Task: Use the formula "Count" in spreadsheet "Project protfolio".
Action: Mouse moved to (722, 111)
Screenshot: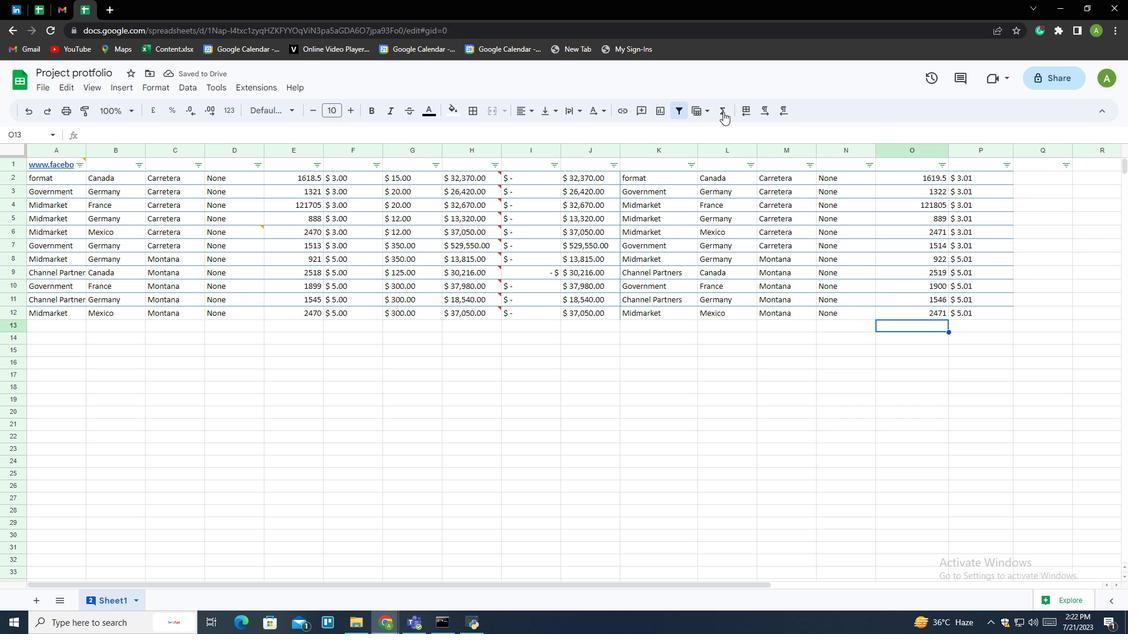 
Action: Mouse pressed left at (722, 111)
Screenshot: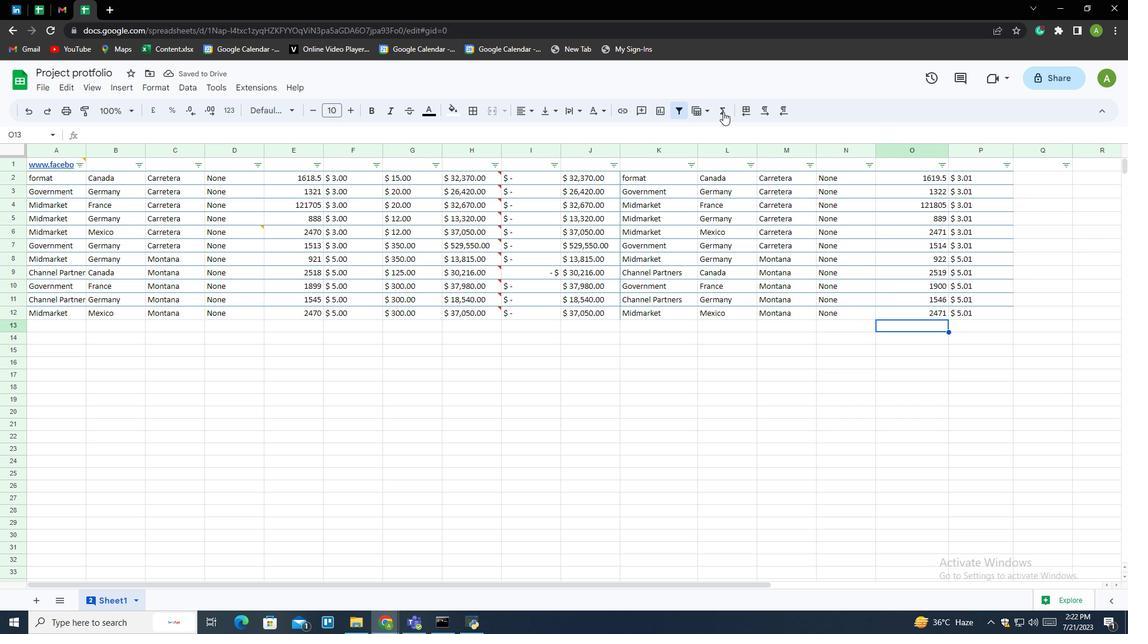 
Action: Mouse moved to (745, 162)
Screenshot: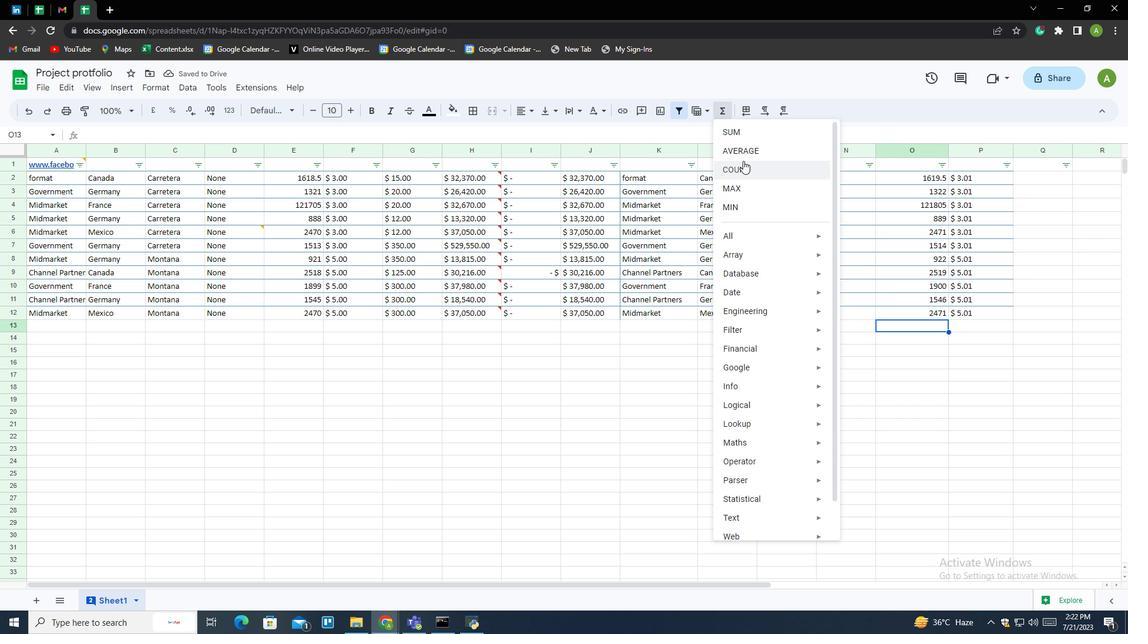 
Action: Mouse pressed left at (745, 162)
Screenshot: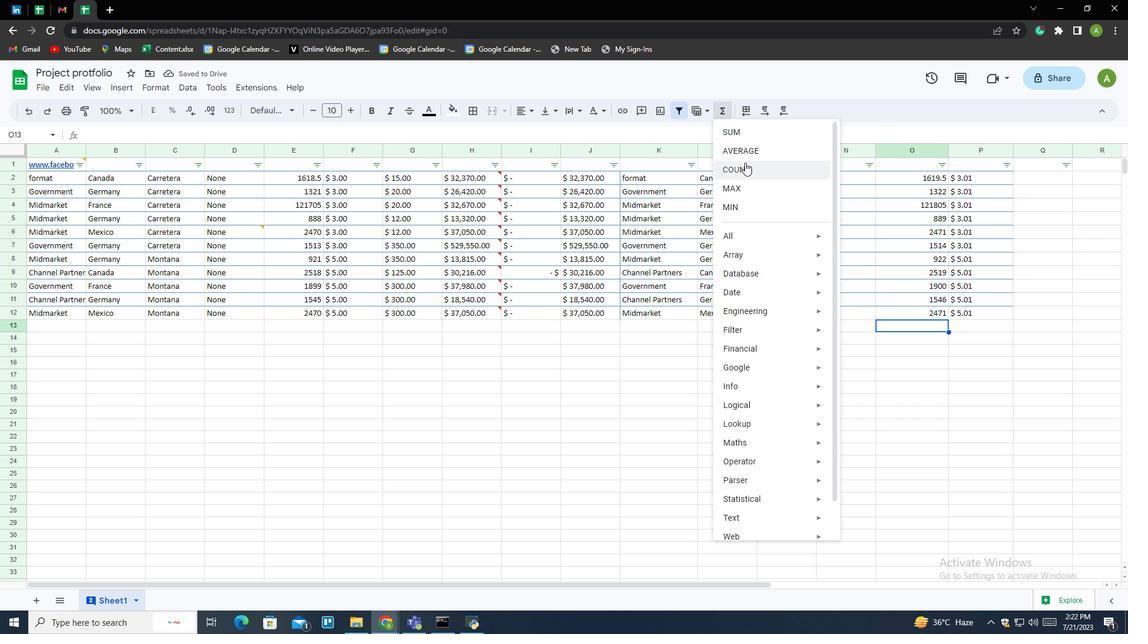 
Action: Mouse moved to (923, 179)
Screenshot: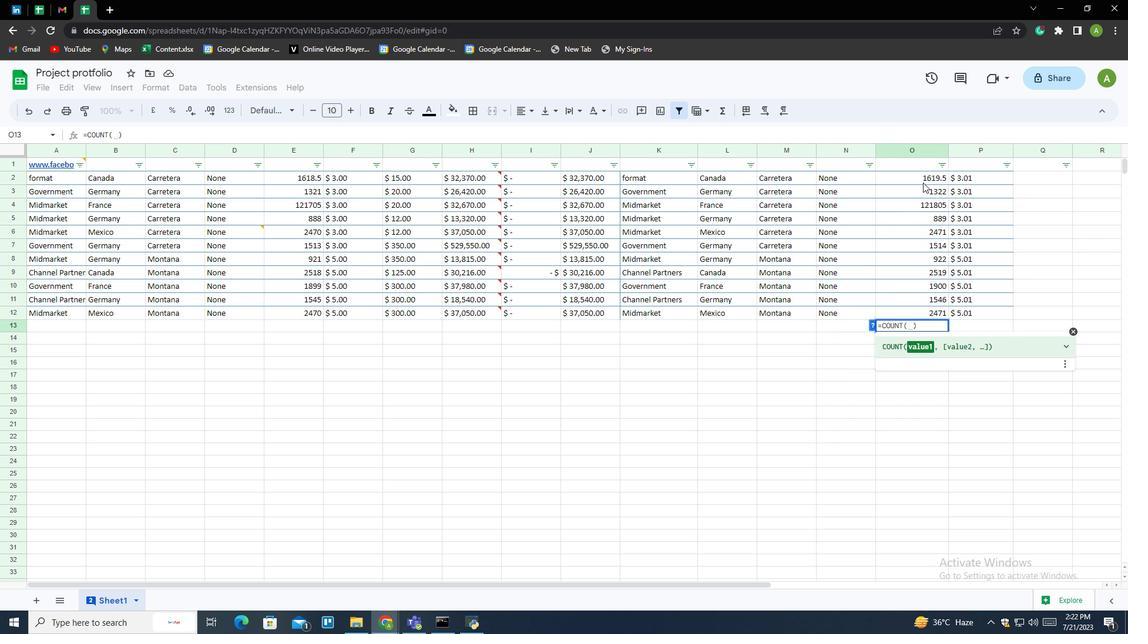 
Action: Mouse pressed left at (923, 179)
Screenshot: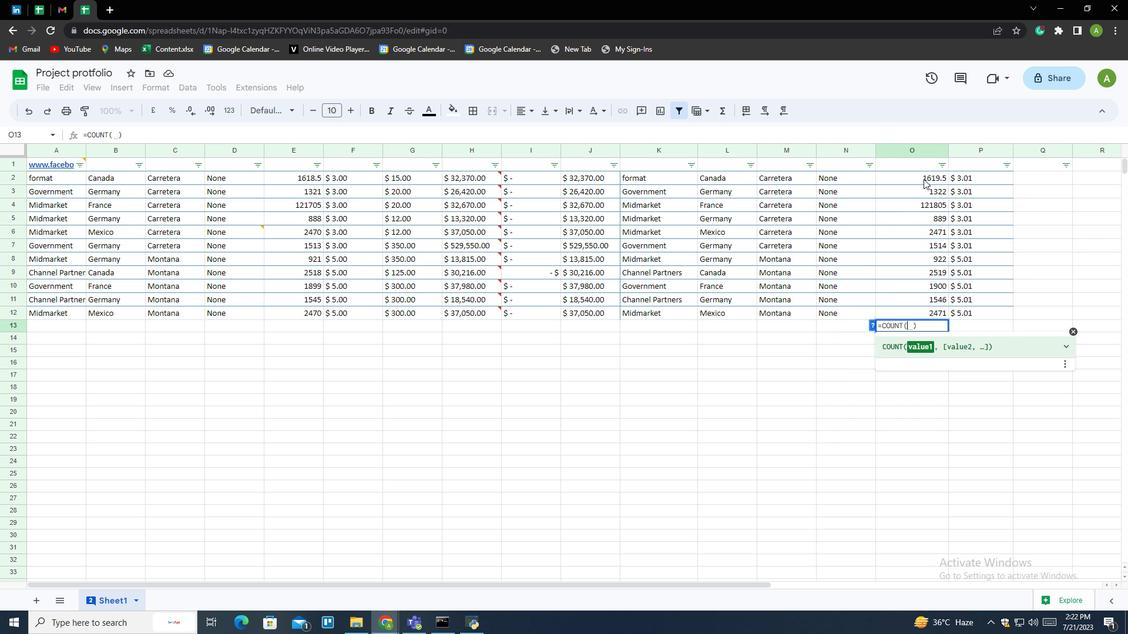 
Action: Mouse moved to (931, 309)
Screenshot: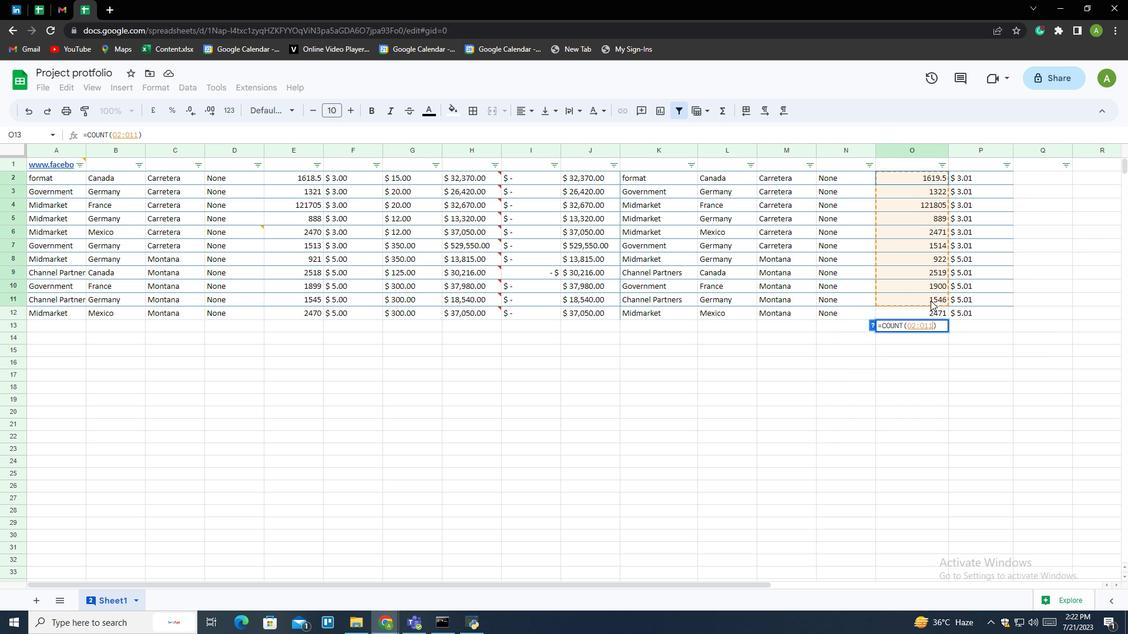 
Action: Key pressed <Key.enter>
Screenshot: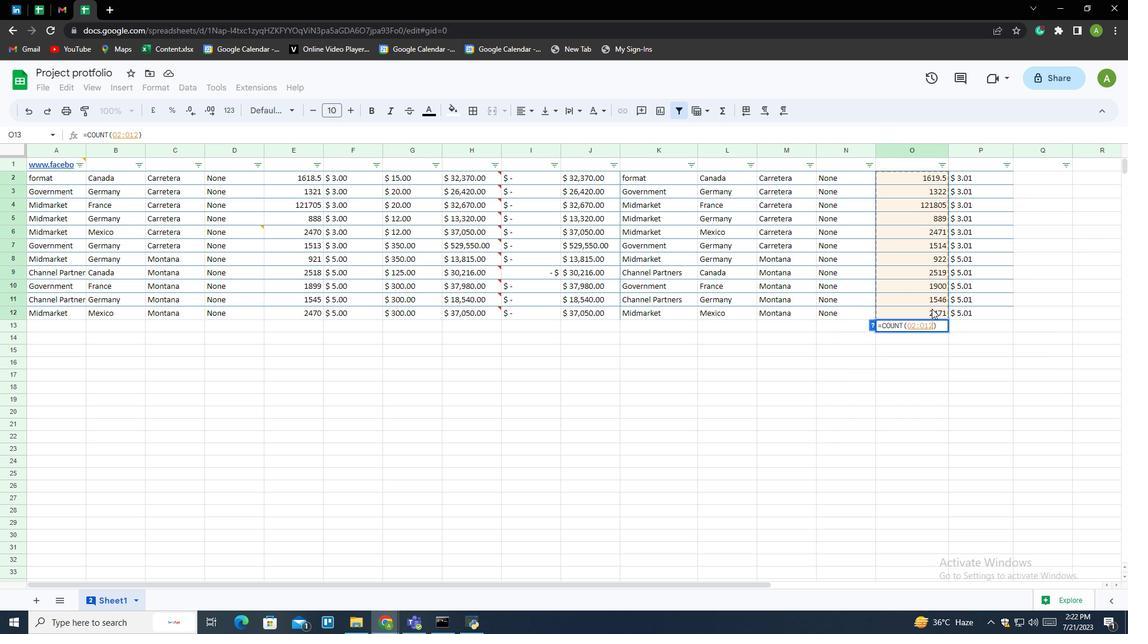 
